 Task: Add Follow Your Heart Dairy-Free American Slices to the cart.
Action: Mouse moved to (661, 237)
Screenshot: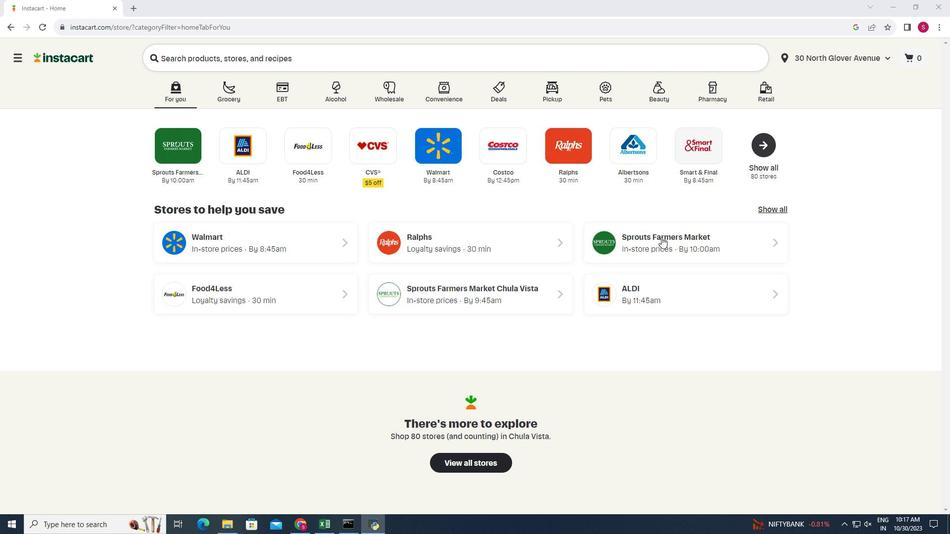 
Action: Mouse pressed left at (661, 237)
Screenshot: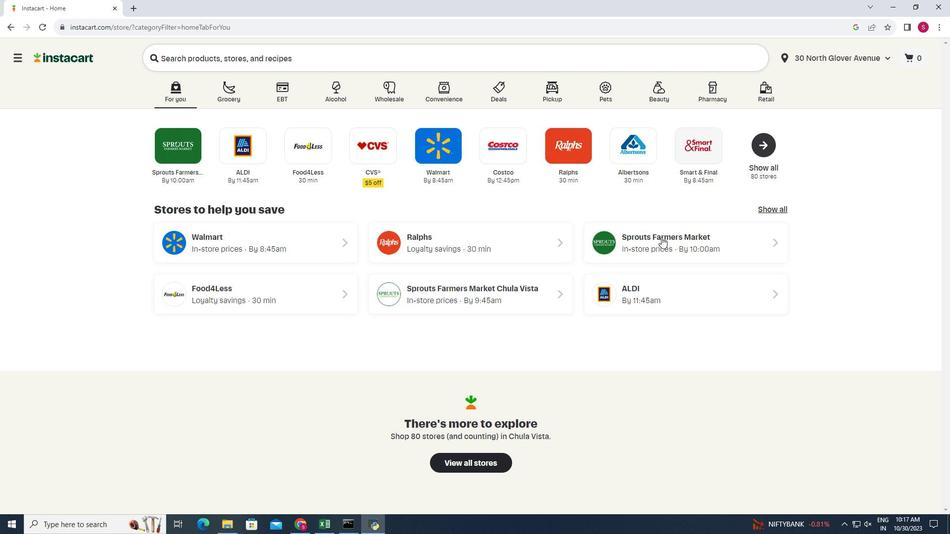 
Action: Mouse moved to (19, 469)
Screenshot: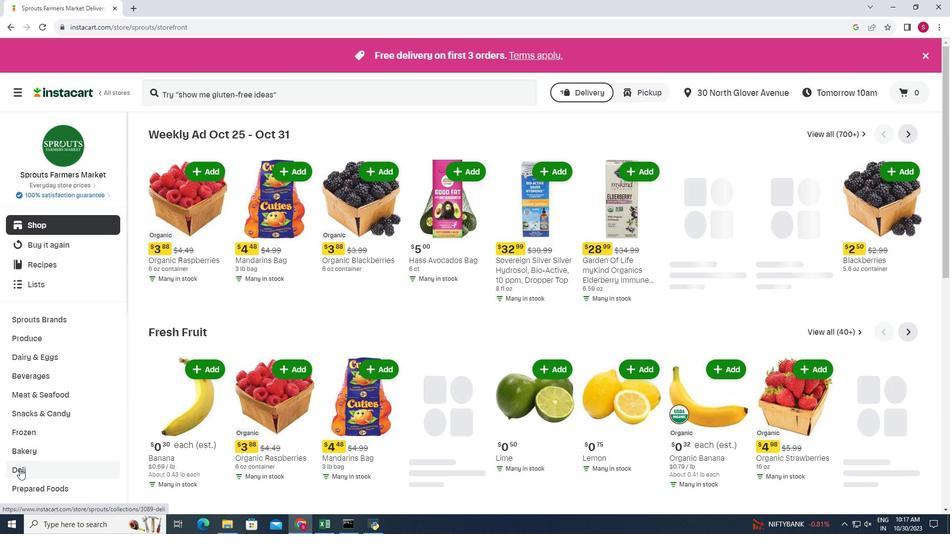 
Action: Mouse pressed left at (19, 469)
Screenshot: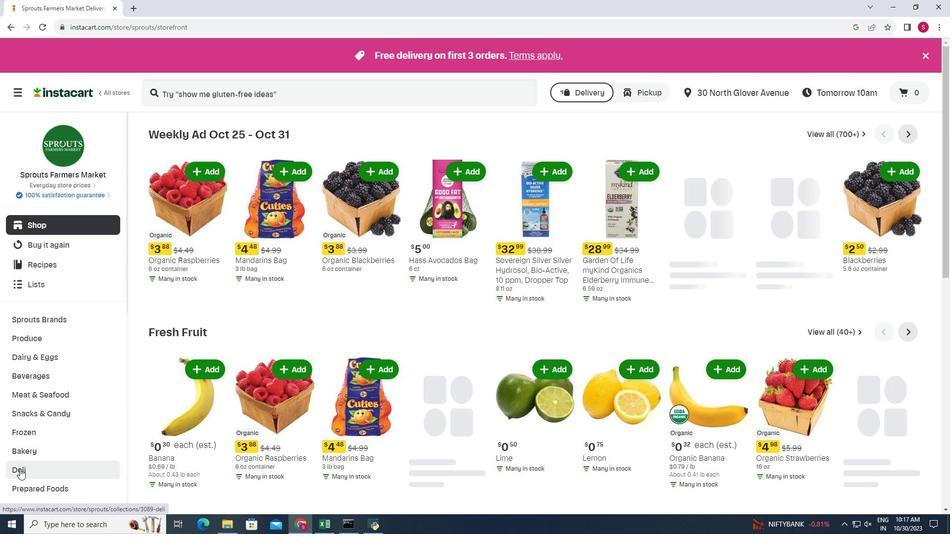 
Action: Mouse moved to (253, 157)
Screenshot: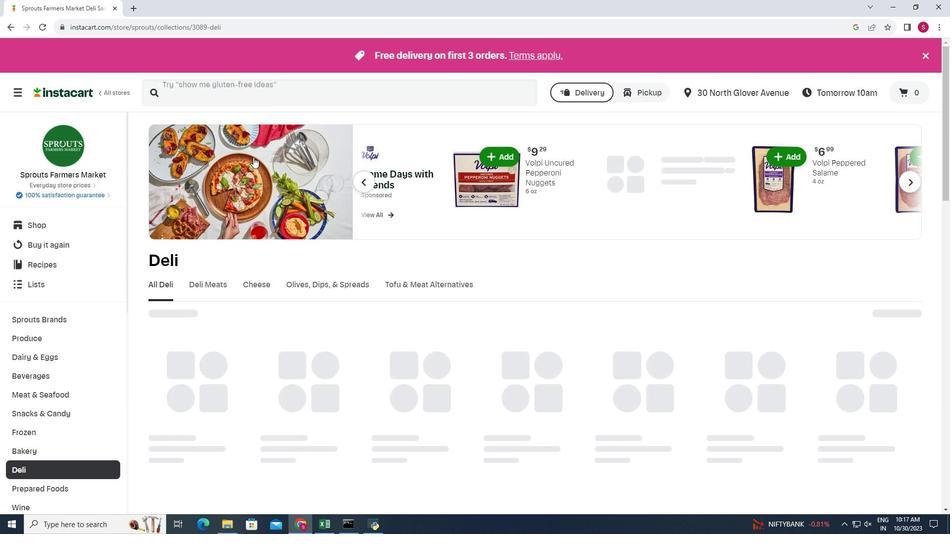 
Action: Mouse pressed left at (253, 157)
Screenshot: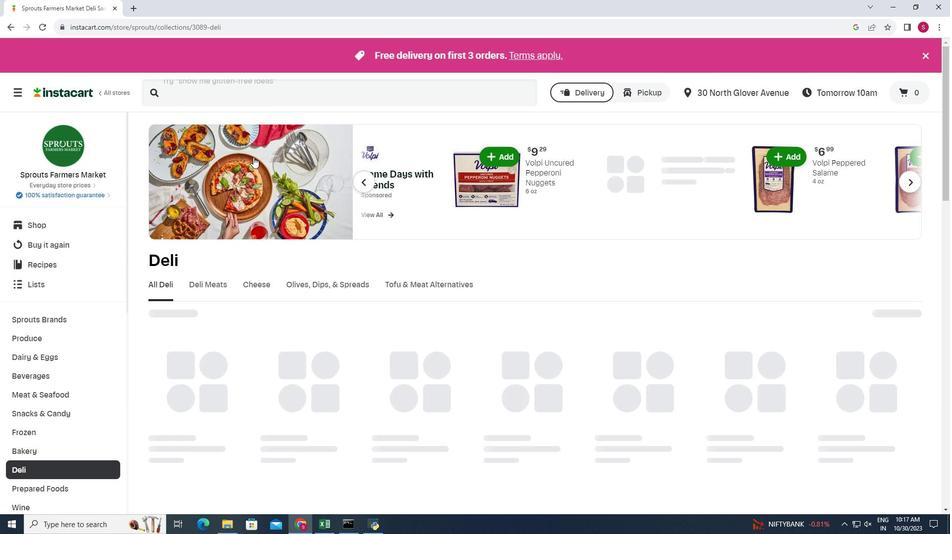 
Action: Mouse moved to (253, 285)
Screenshot: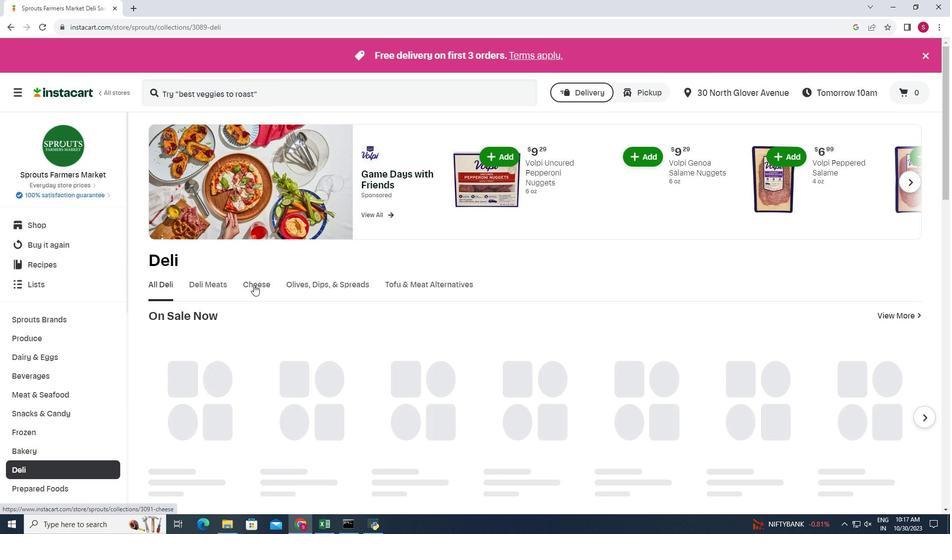 
Action: Mouse pressed left at (253, 285)
Screenshot: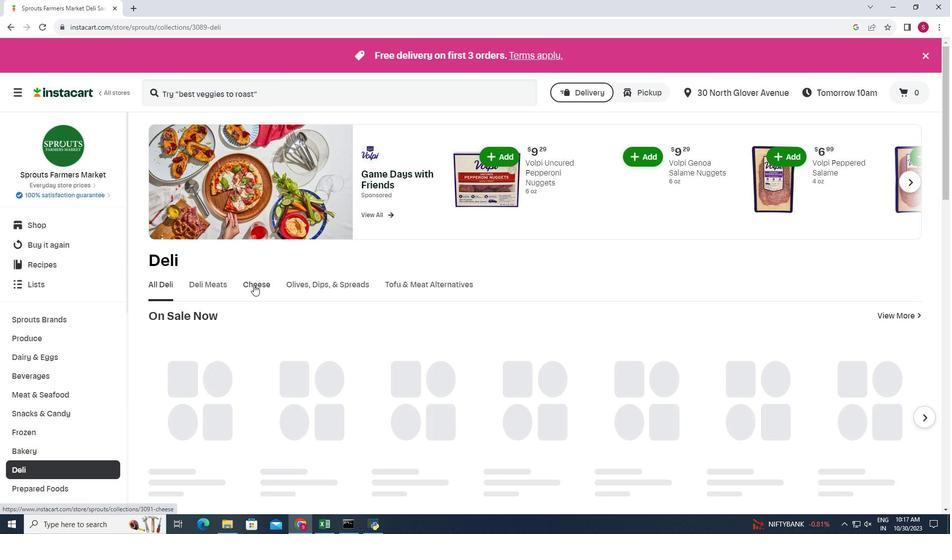 
Action: Mouse moved to (929, 197)
Screenshot: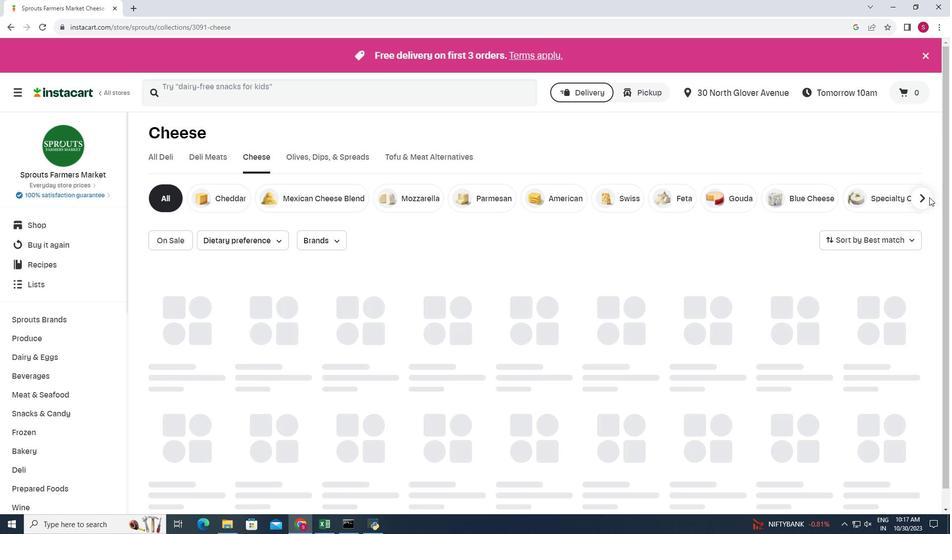 
Action: Mouse pressed left at (929, 197)
Screenshot: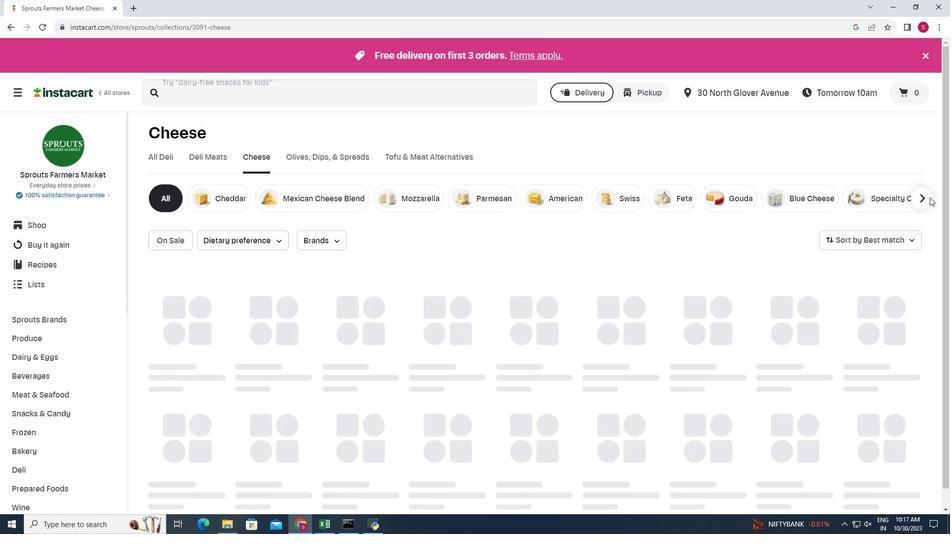 
Action: Mouse moved to (919, 199)
Screenshot: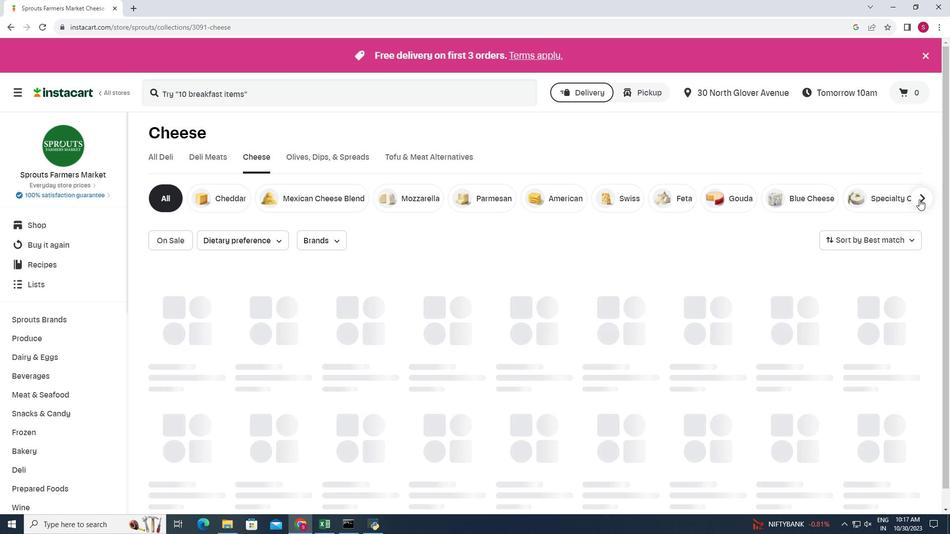 
Action: Mouse pressed left at (919, 199)
Screenshot: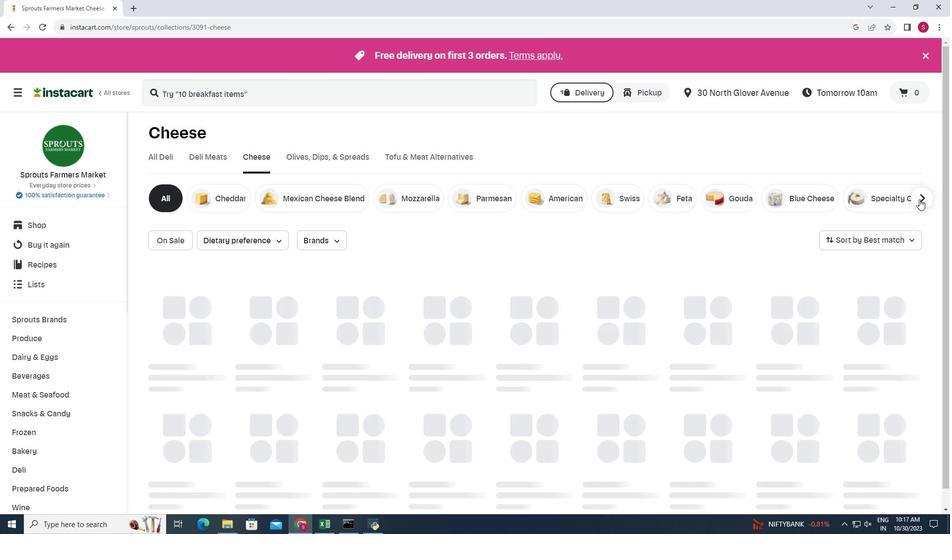 
Action: Mouse moved to (847, 201)
Screenshot: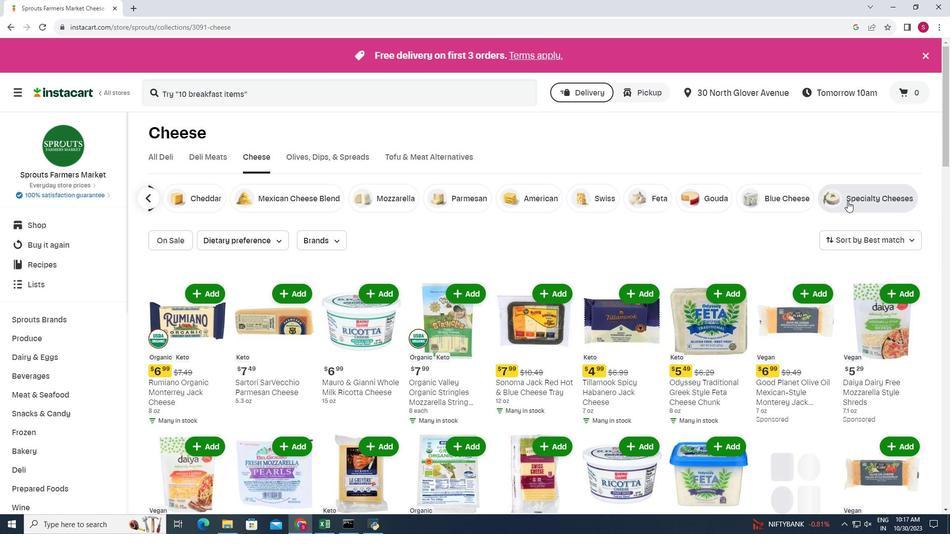 
Action: Mouse pressed left at (847, 201)
Screenshot: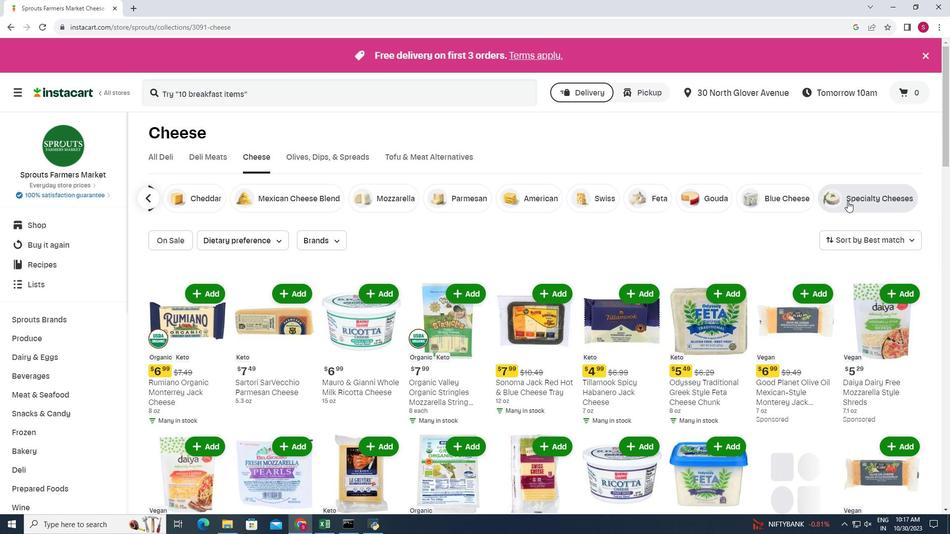 
Action: Mouse moved to (359, 215)
Screenshot: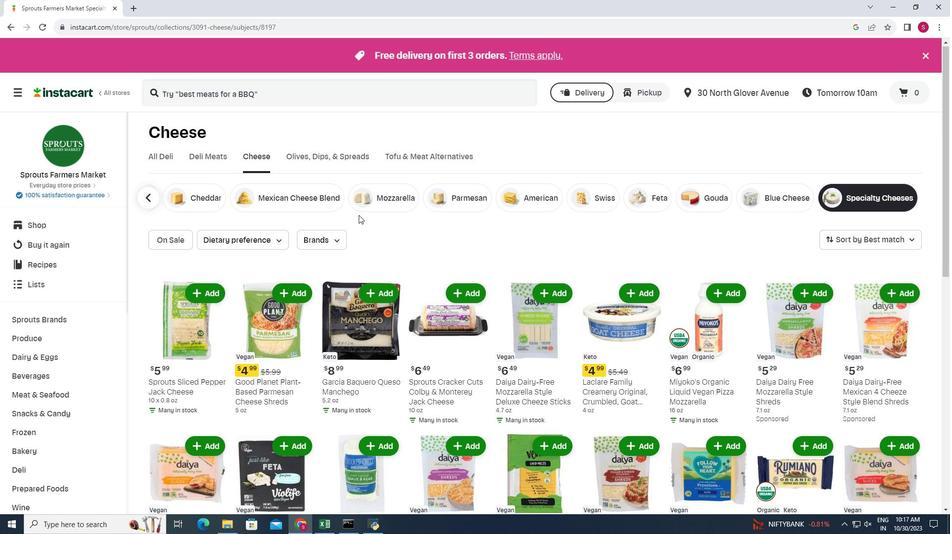 
Action: Mouse scrolled (359, 215) with delta (0, 0)
Screenshot: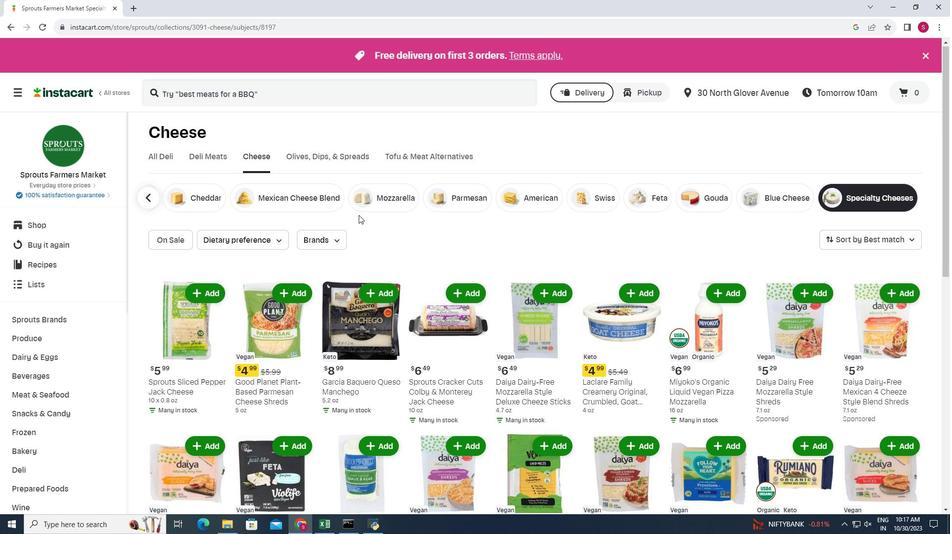 
Action: Mouse moved to (903, 317)
Screenshot: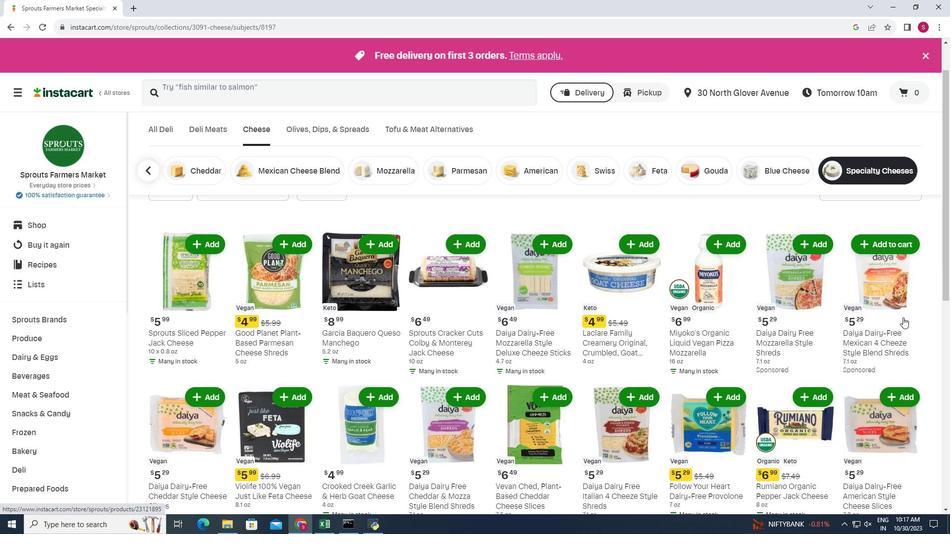 
Action: Mouse scrolled (903, 316) with delta (0, 0)
Screenshot: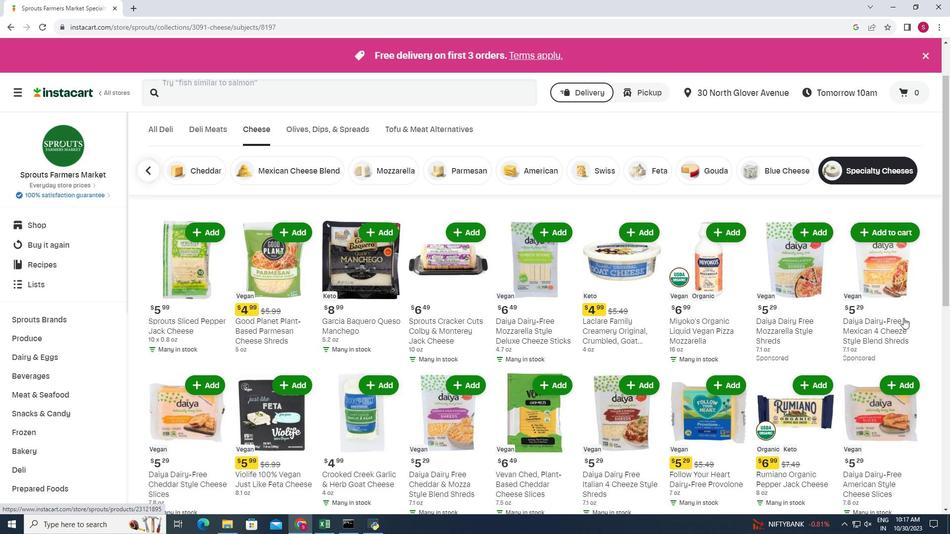 
Action: Mouse moved to (903, 318)
Screenshot: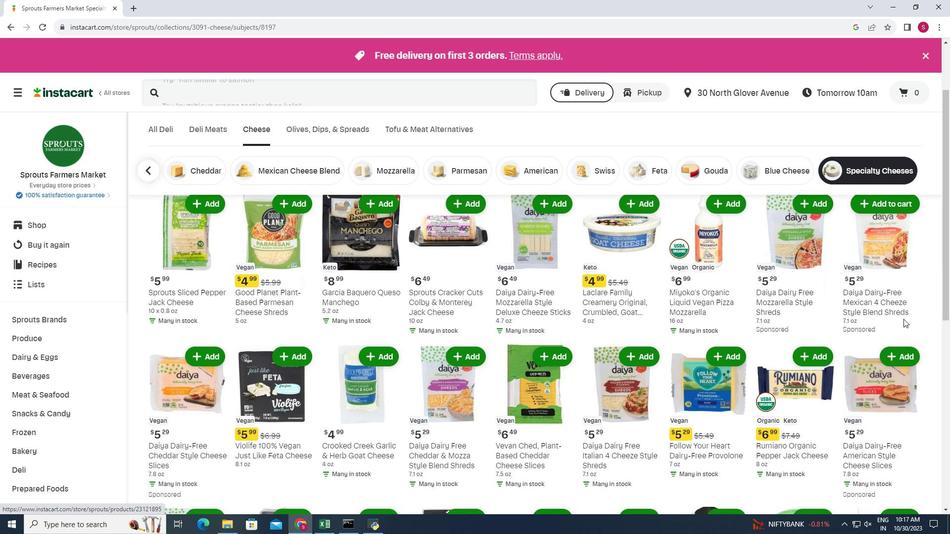 
Action: Mouse scrolled (903, 317) with delta (0, 0)
Screenshot: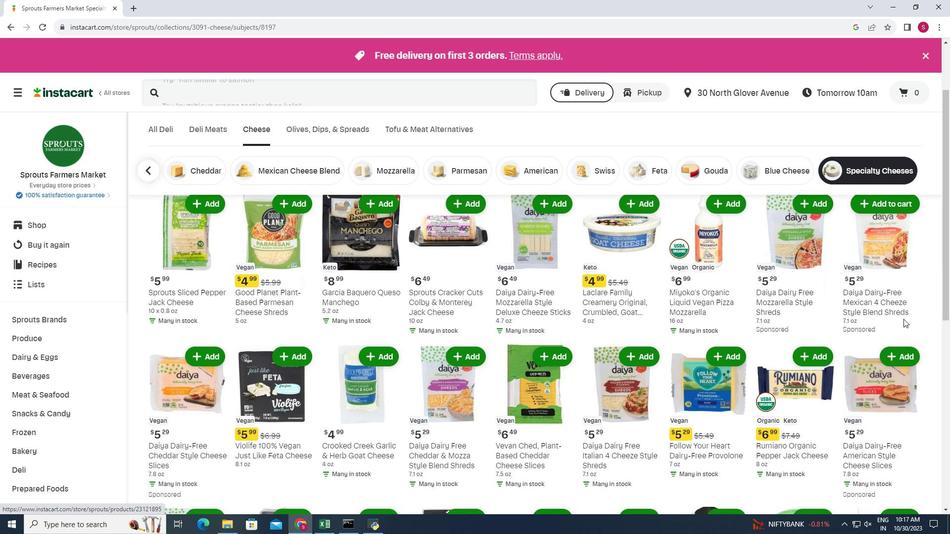 
Action: Mouse moved to (903, 319)
Screenshot: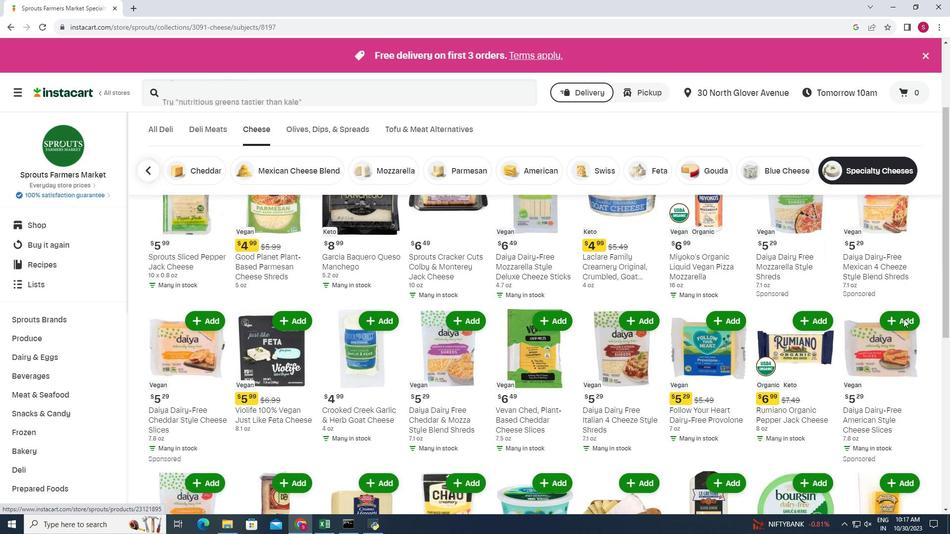 
Action: Mouse scrolled (903, 318) with delta (0, 0)
Screenshot: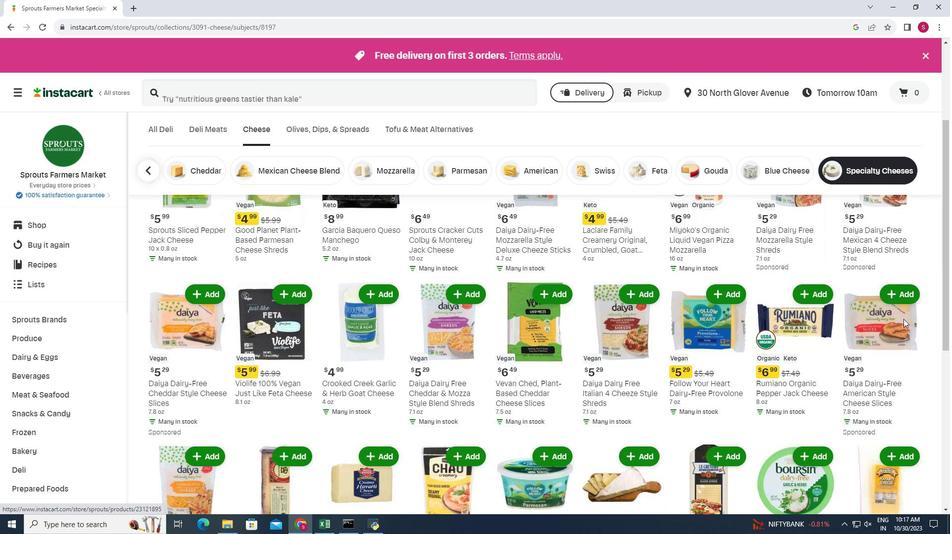 
Action: Mouse moved to (153, 332)
Screenshot: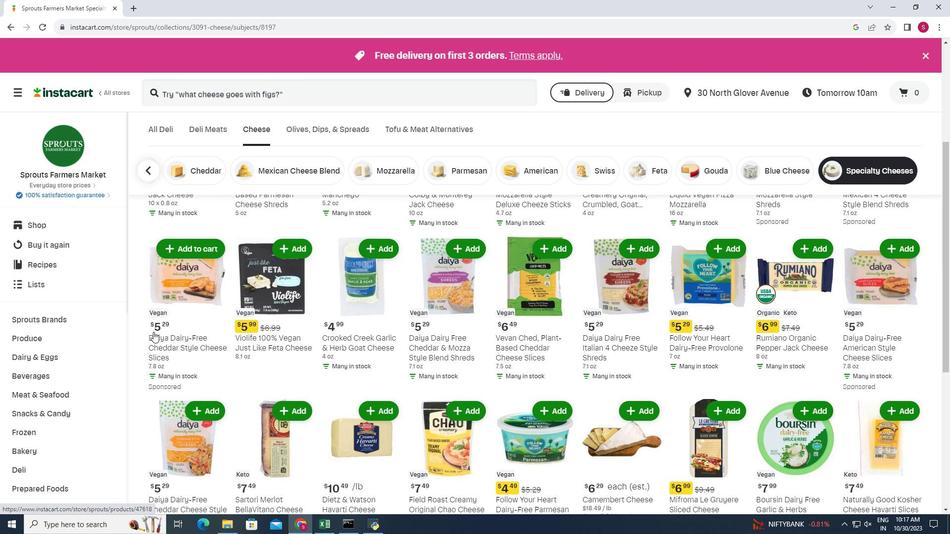 
Action: Mouse scrolled (153, 331) with delta (0, 0)
Screenshot: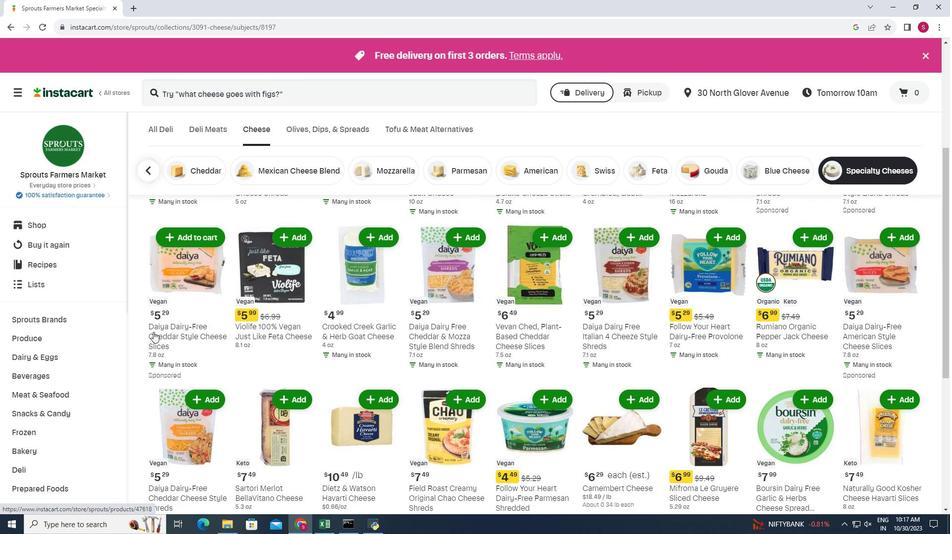 
Action: Mouse scrolled (153, 331) with delta (0, 0)
Screenshot: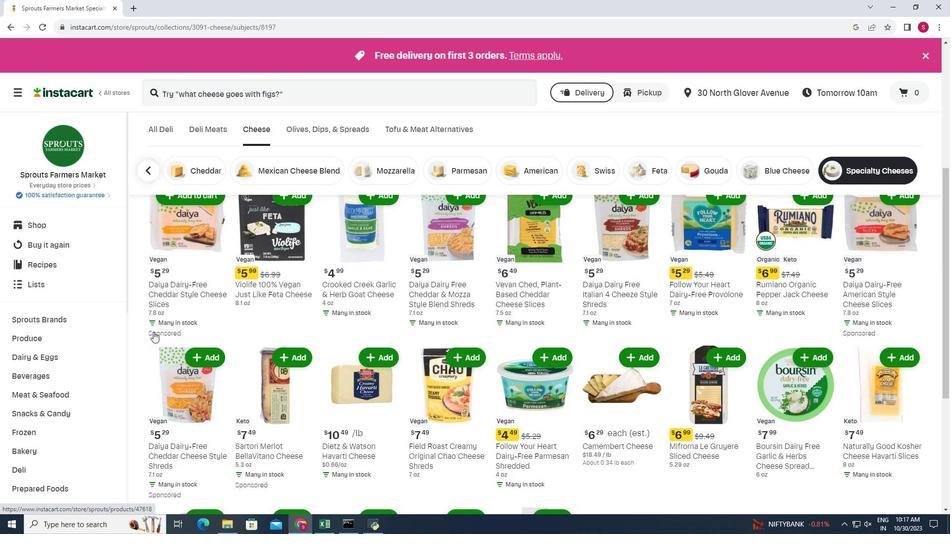 
Action: Mouse moved to (926, 381)
Screenshot: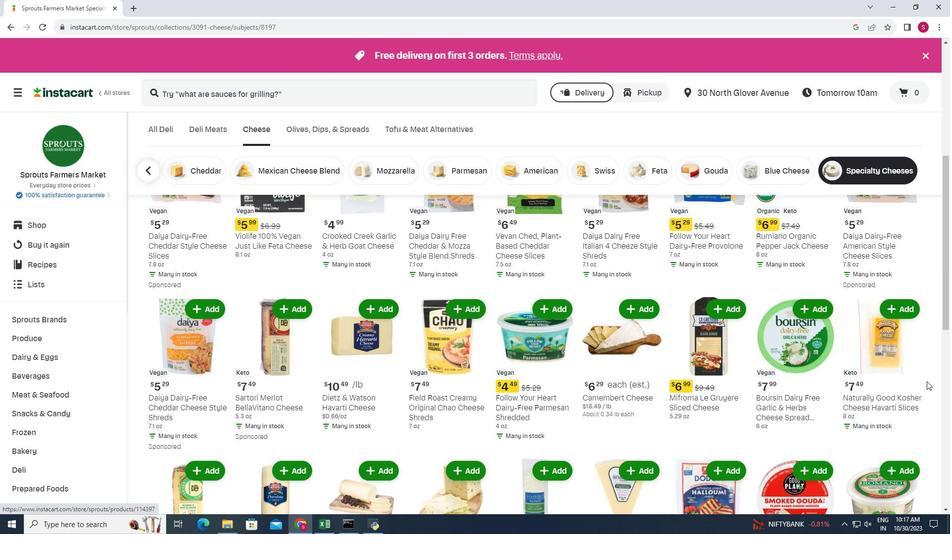 
Action: Mouse scrolled (926, 380) with delta (0, 0)
Screenshot: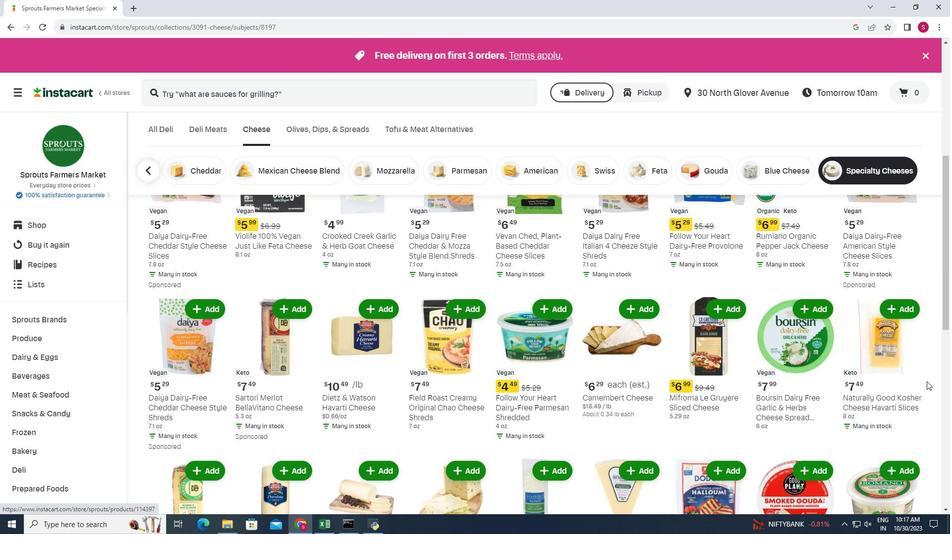 
Action: Mouse moved to (927, 381)
Screenshot: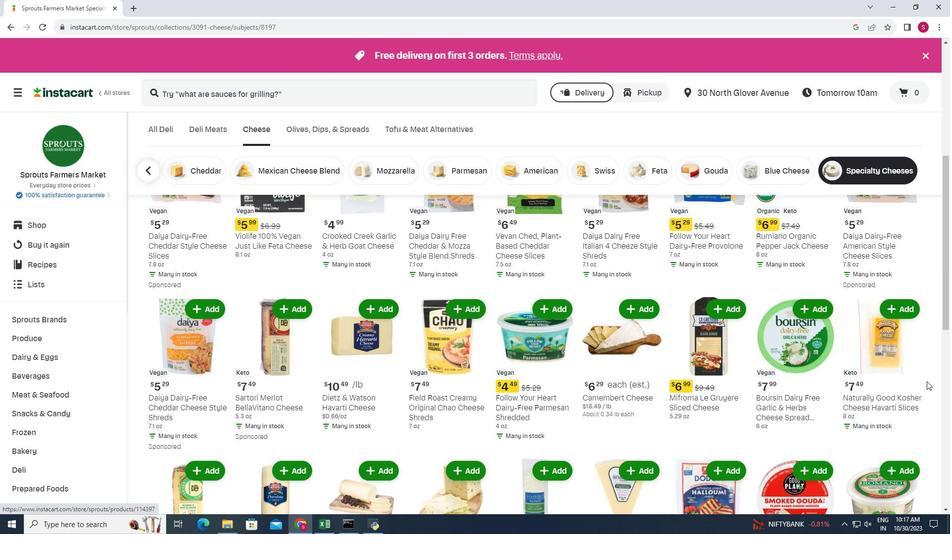 
Action: Mouse scrolled (927, 381) with delta (0, 0)
Screenshot: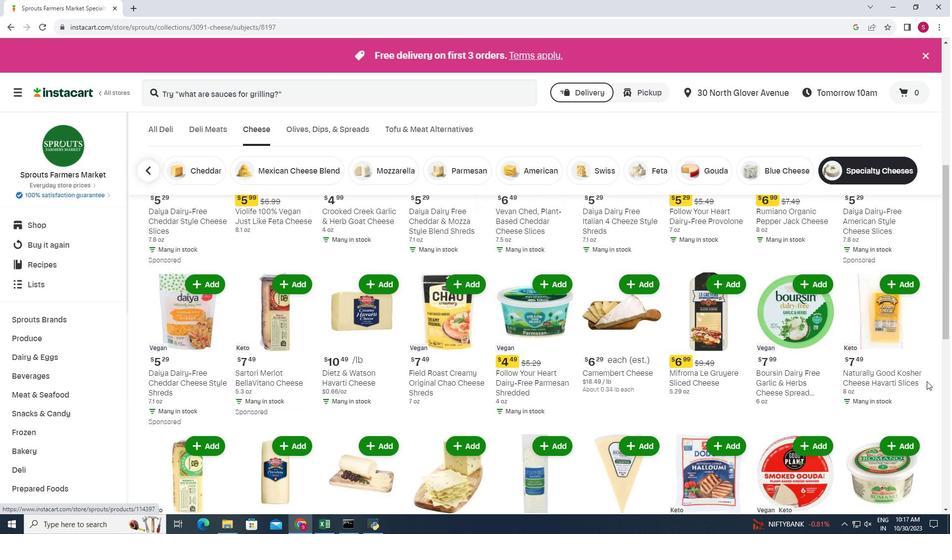 
Action: Mouse moved to (927, 381)
Screenshot: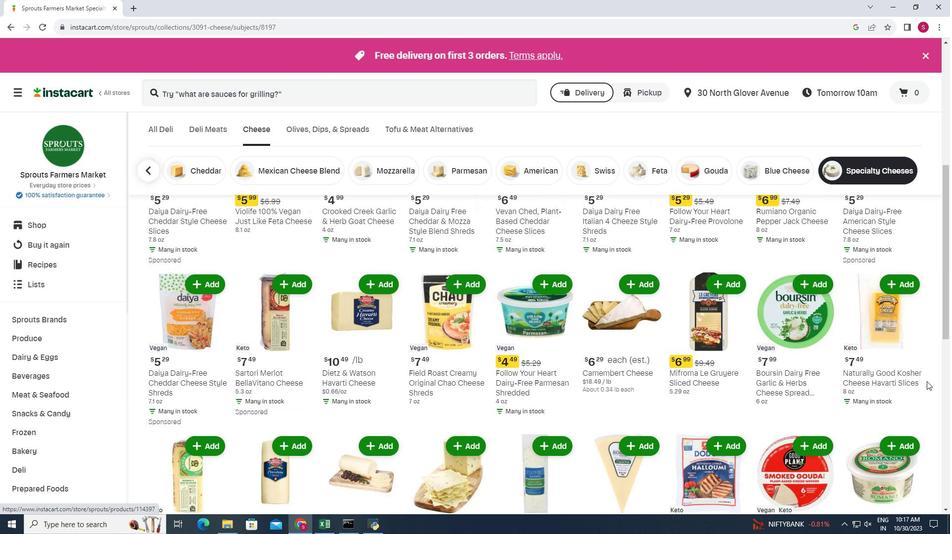 
Action: Mouse scrolled (927, 381) with delta (0, 0)
Screenshot: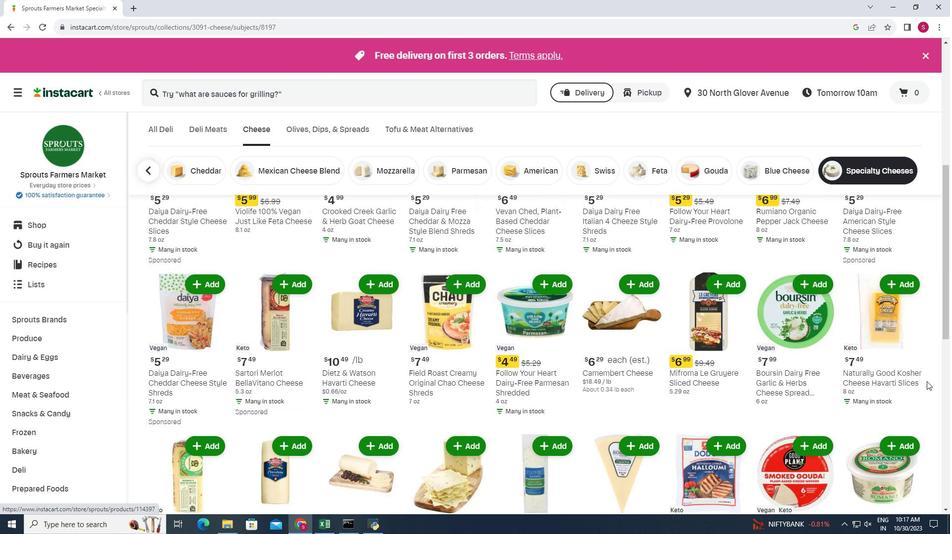 
Action: Mouse scrolled (927, 381) with delta (0, 0)
Screenshot: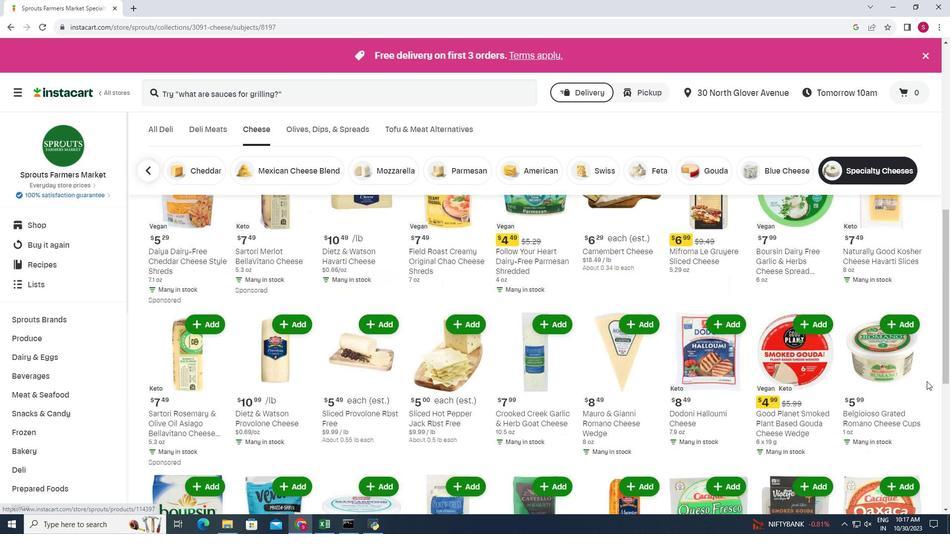 
Action: Mouse moved to (168, 339)
Screenshot: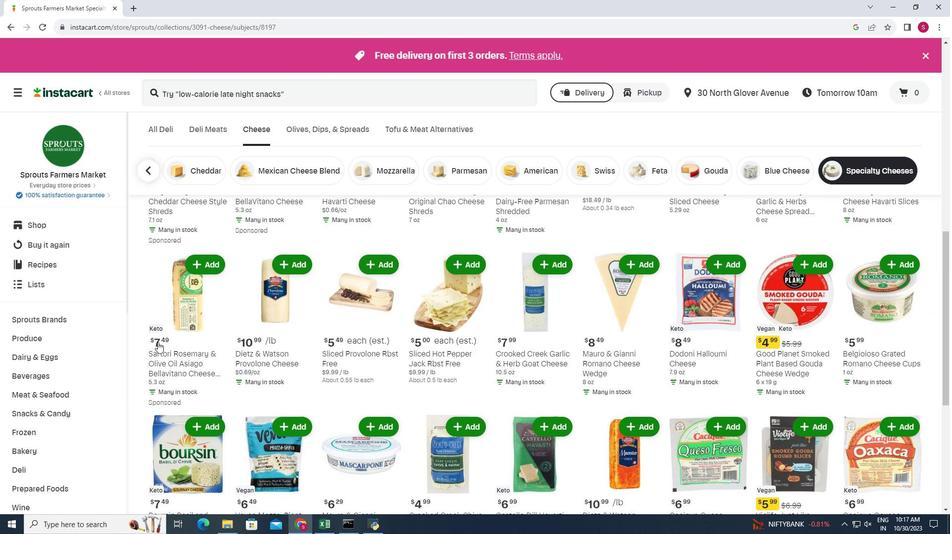 
Action: Mouse scrolled (168, 339) with delta (0, 0)
Screenshot: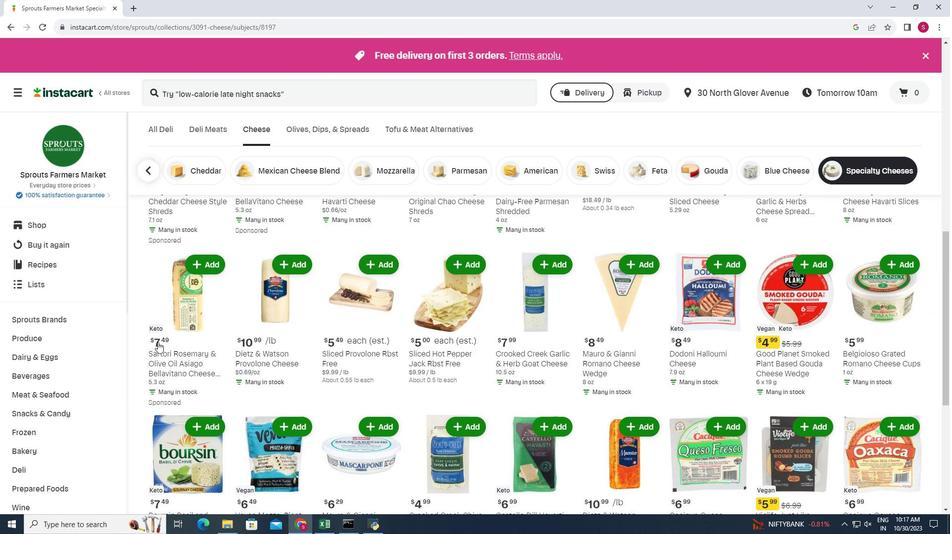 
Action: Mouse moved to (158, 342)
Screenshot: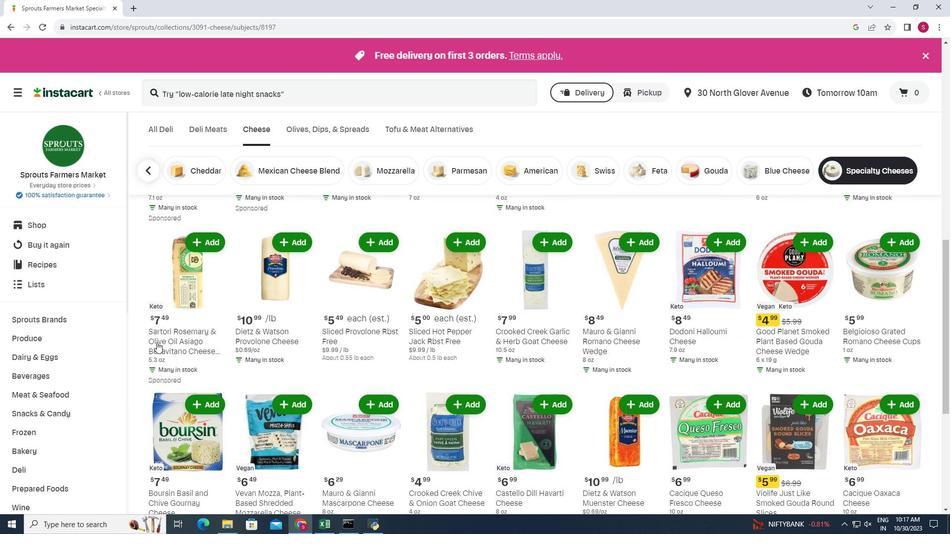
Action: Mouse scrolled (158, 341) with delta (0, 0)
Screenshot: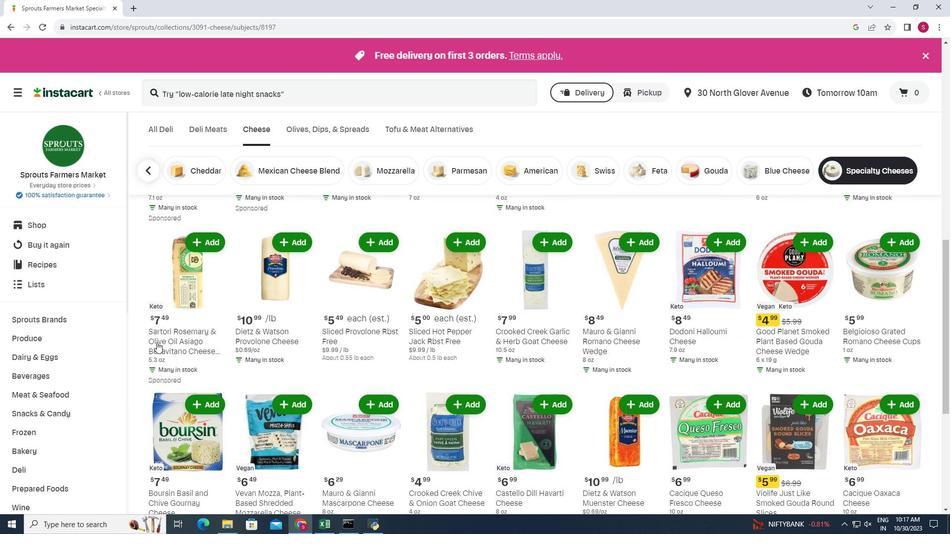 
Action: Mouse moved to (157, 342)
Screenshot: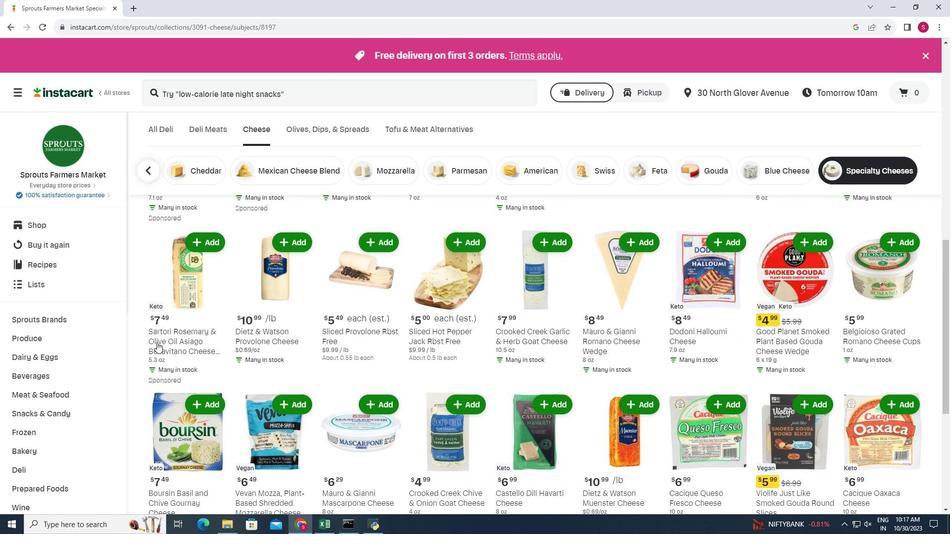 
Action: Mouse scrolled (157, 342) with delta (0, 0)
Screenshot: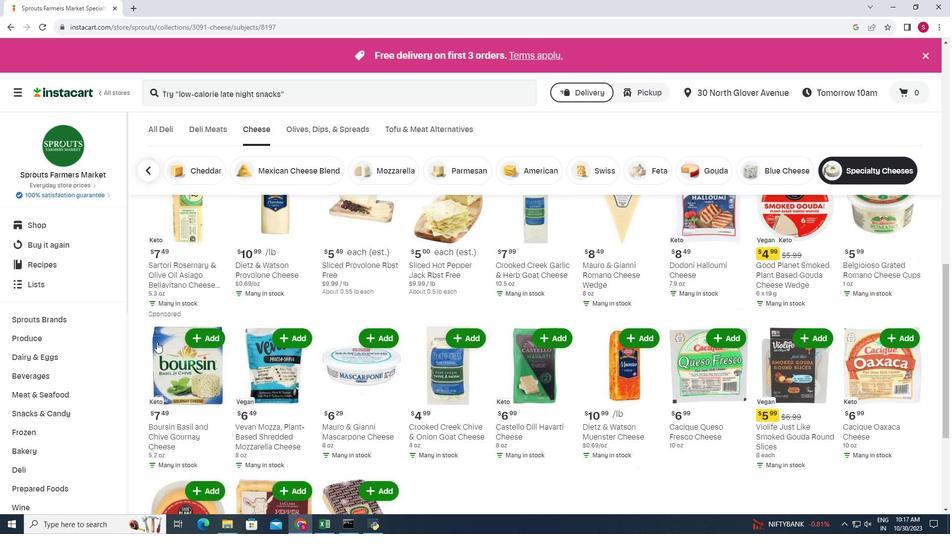 
Action: Mouse moved to (885, 377)
Screenshot: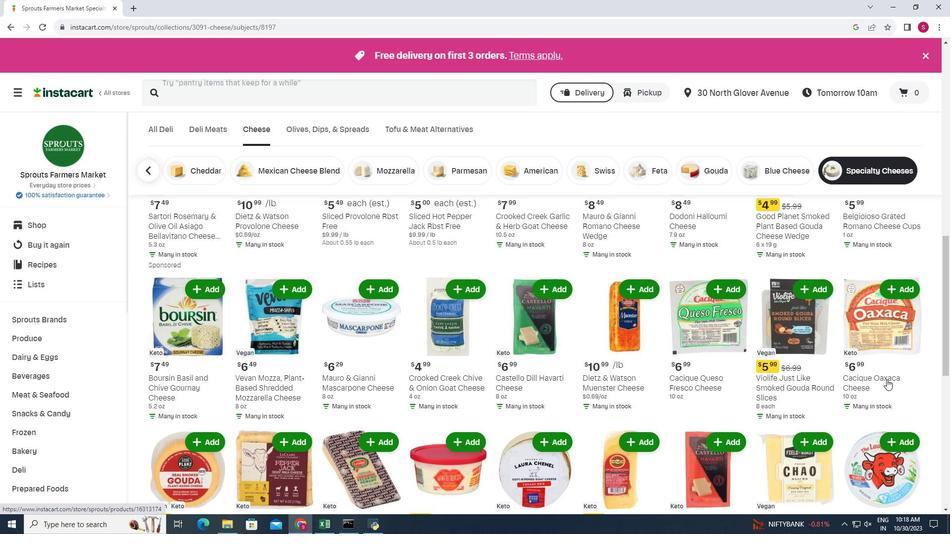 
Action: Mouse scrolled (885, 377) with delta (0, 0)
Screenshot: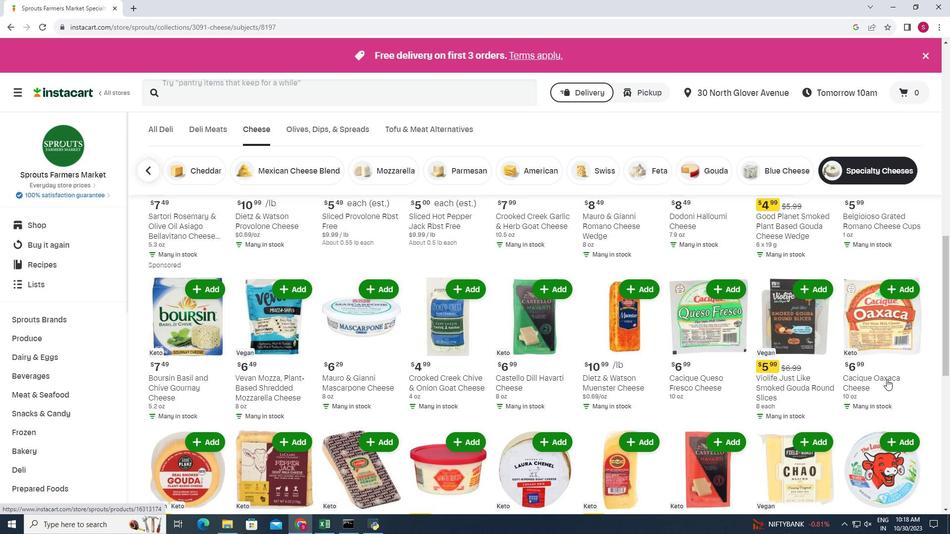 
Action: Mouse moved to (886, 379)
Screenshot: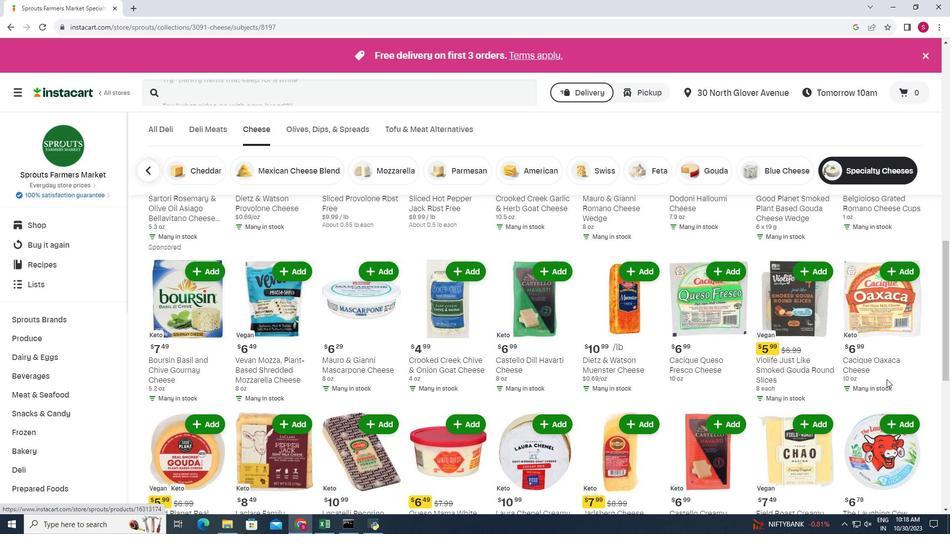 
Action: Mouse scrolled (886, 379) with delta (0, 0)
Screenshot: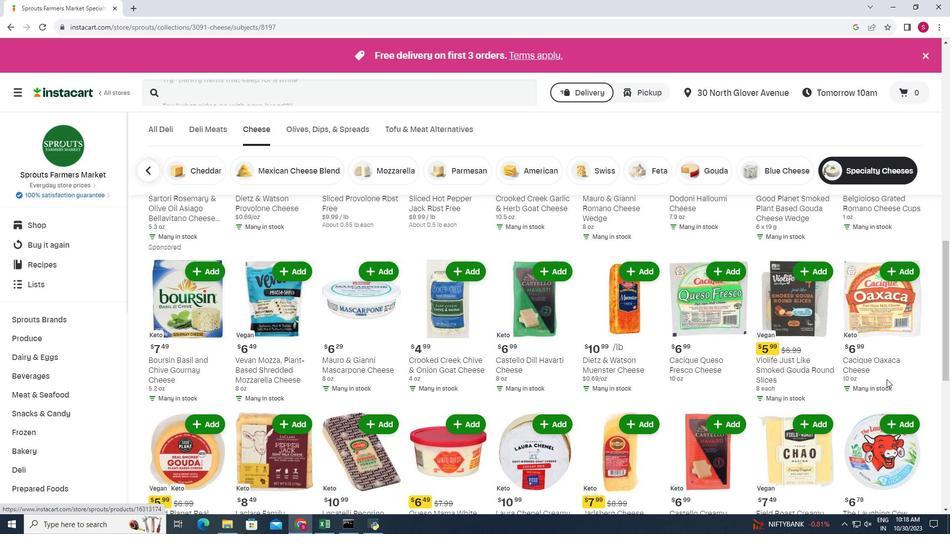 
Action: Mouse moved to (886, 379)
Screenshot: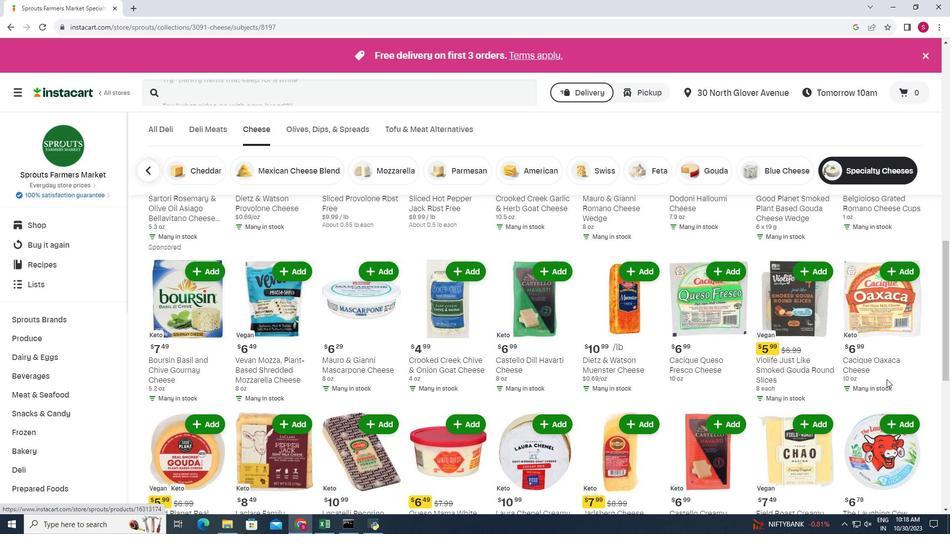 
Action: Mouse scrolled (886, 379) with delta (0, 0)
Screenshot: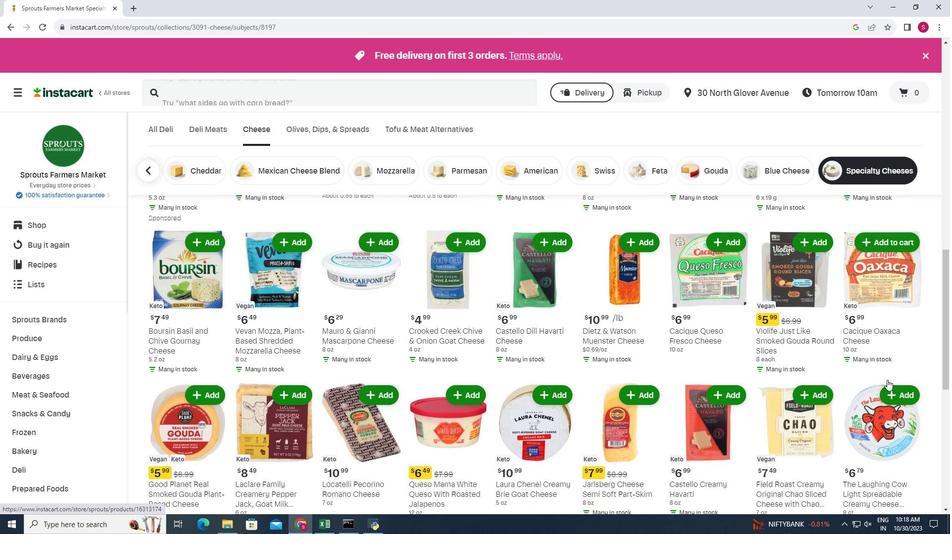 
Action: Mouse moved to (208, 391)
Screenshot: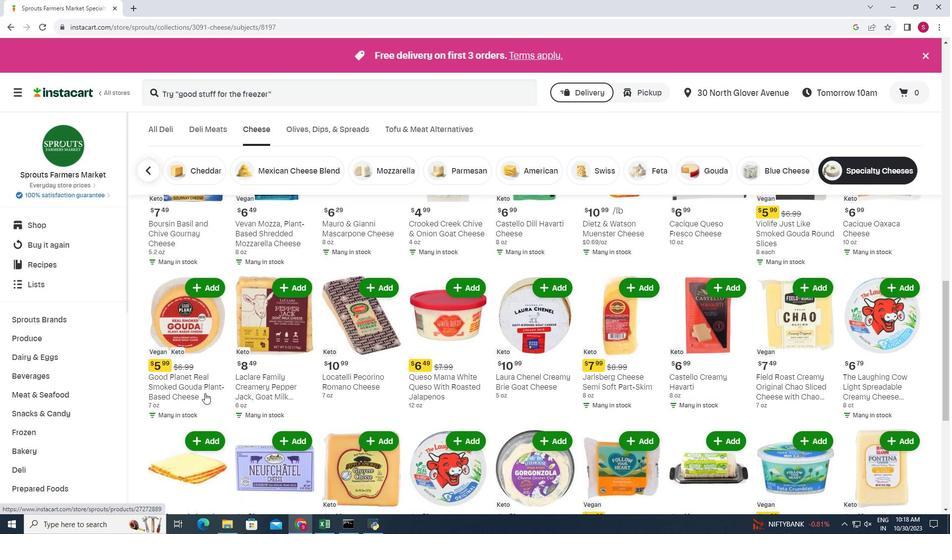 
Action: Mouse scrolled (208, 391) with delta (0, 0)
Screenshot: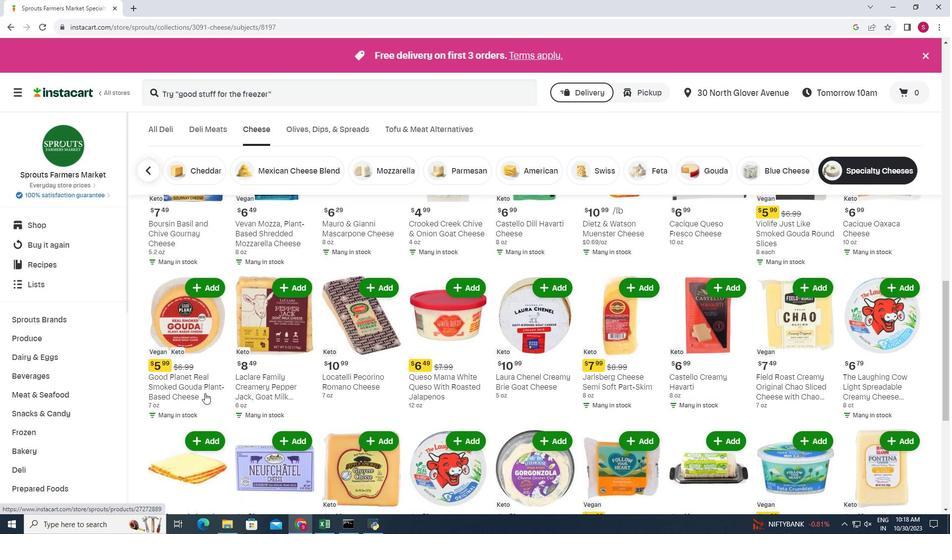
Action: Mouse moved to (204, 393)
Screenshot: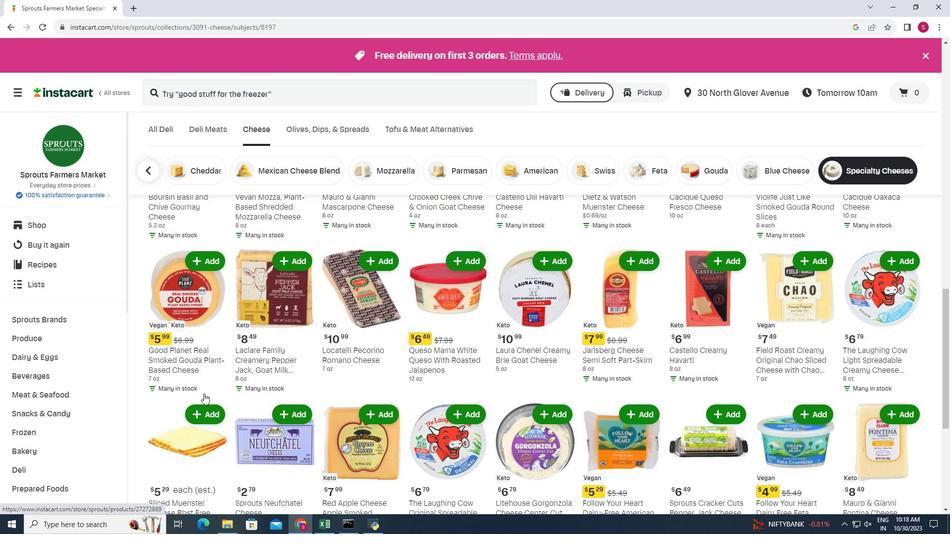 
Action: Mouse scrolled (204, 392) with delta (0, 0)
Screenshot: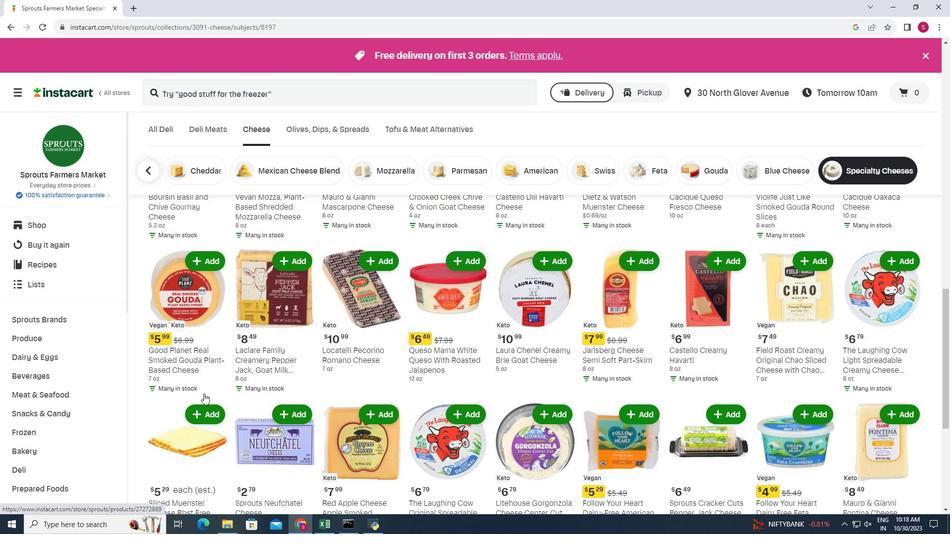 
Action: Mouse moved to (864, 420)
Screenshot: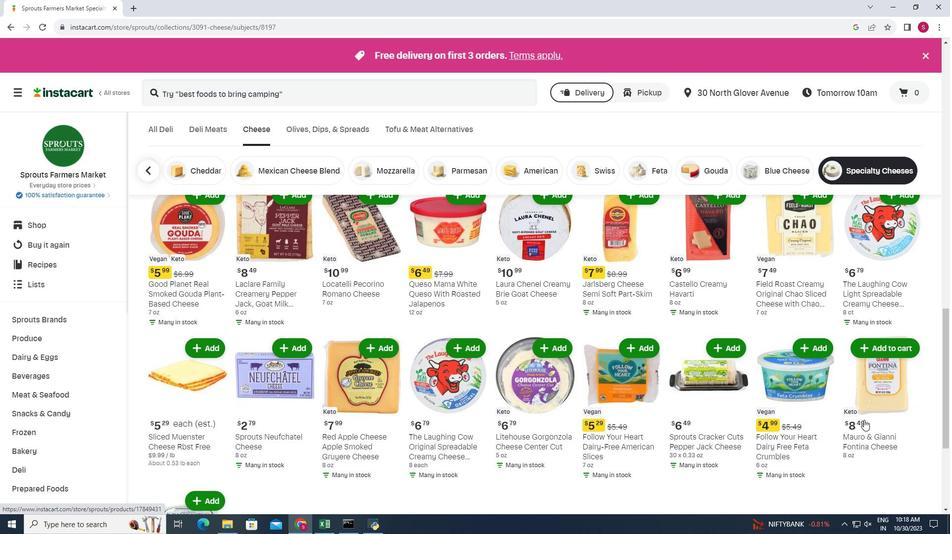 
Action: Mouse scrolled (864, 419) with delta (0, 0)
Screenshot: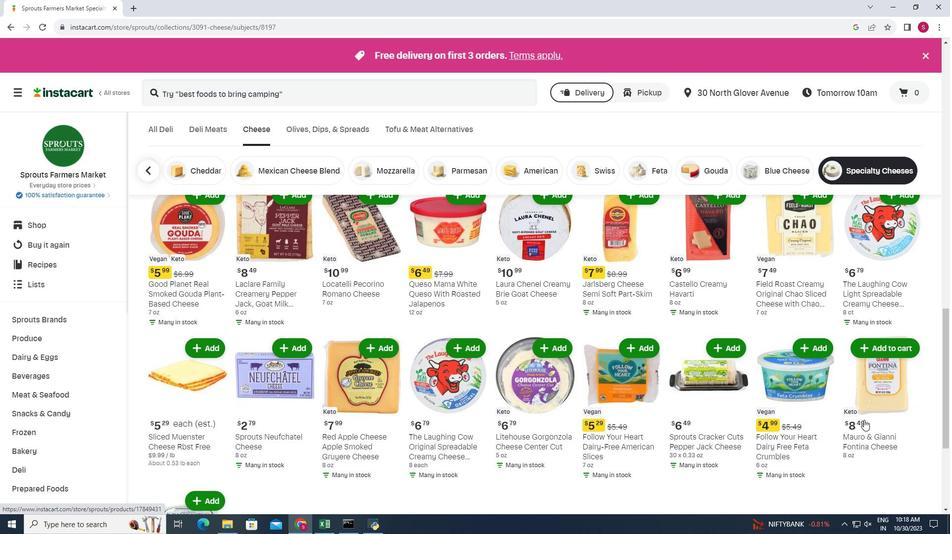 
Action: Mouse moved to (638, 291)
Screenshot: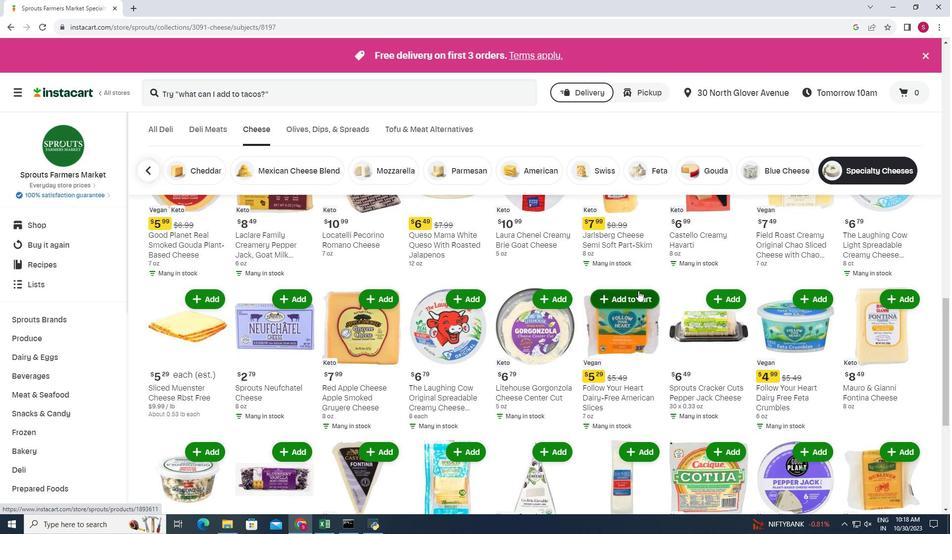 
Action: Mouse pressed left at (638, 291)
Screenshot: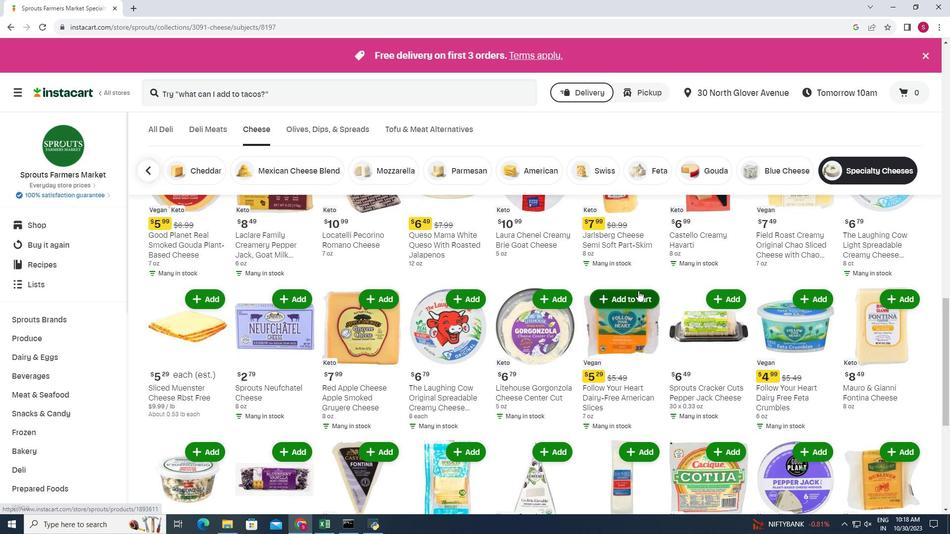
Action: Mouse moved to (600, 276)
Screenshot: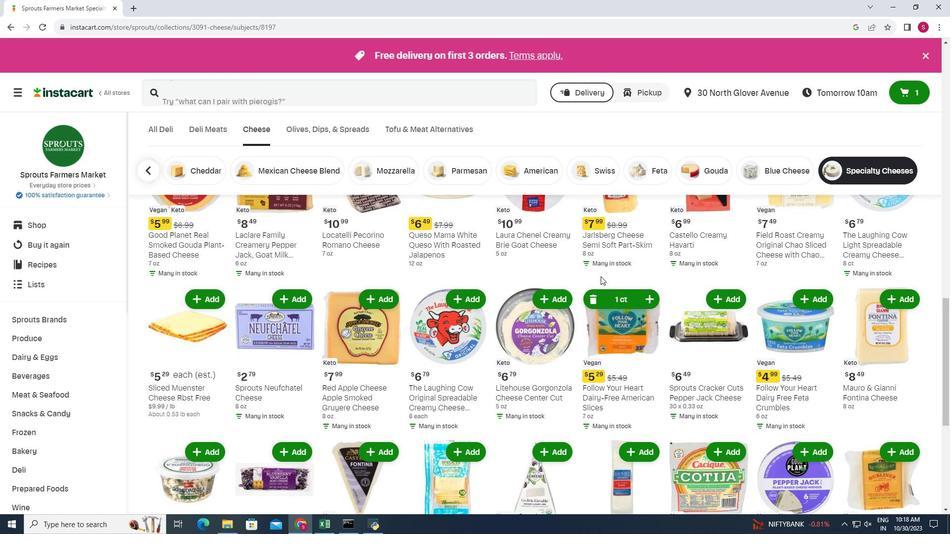 
